 Task: Look for properties with 4+ baths.
Action: Mouse moved to (550, 54)
Screenshot: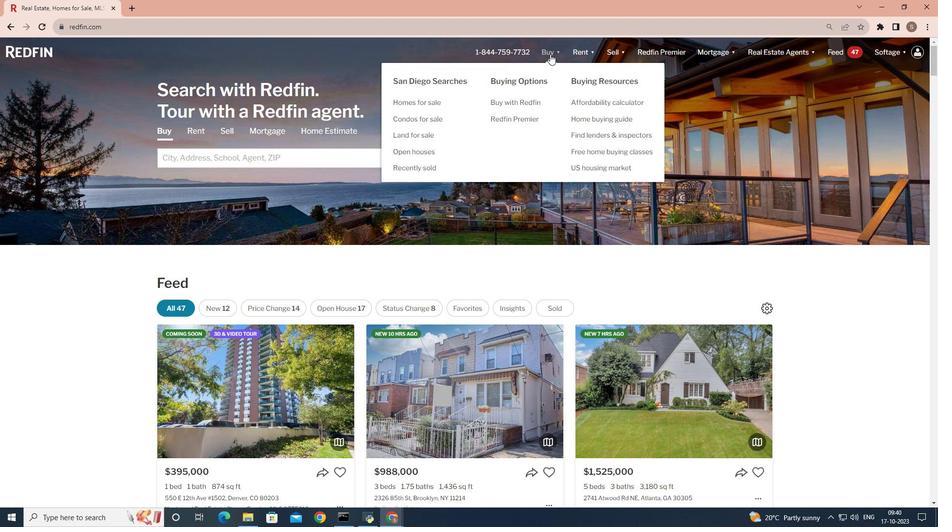 
Action: Mouse pressed left at (550, 54)
Screenshot: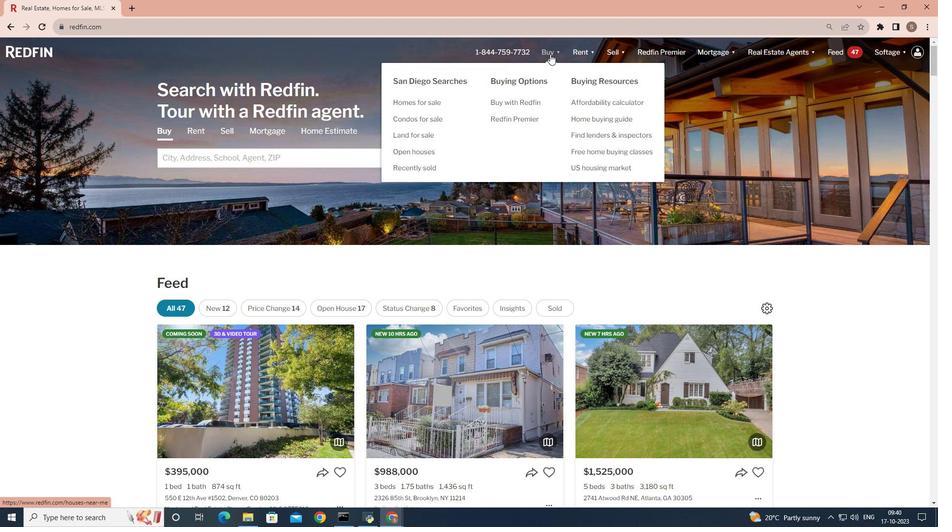 
Action: Mouse moved to (309, 196)
Screenshot: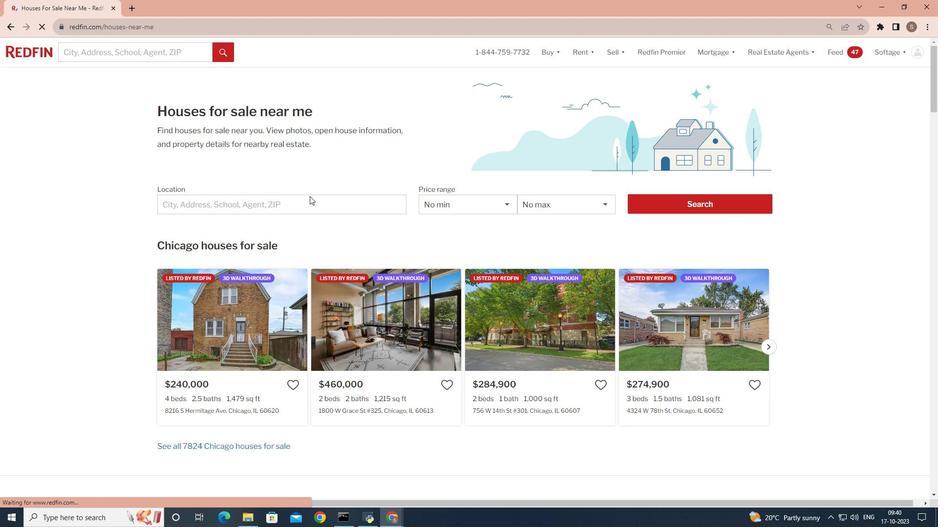 
Action: Mouse pressed left at (309, 196)
Screenshot: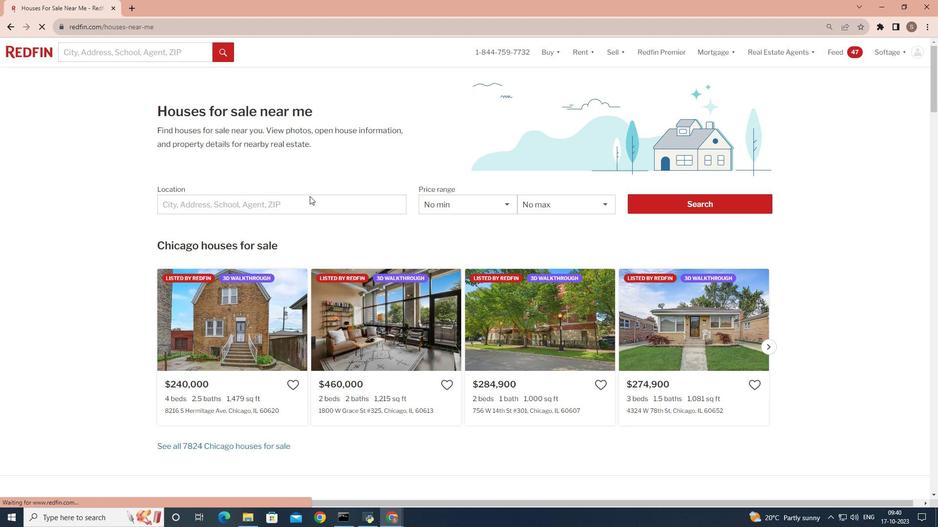 
Action: Mouse moved to (215, 203)
Screenshot: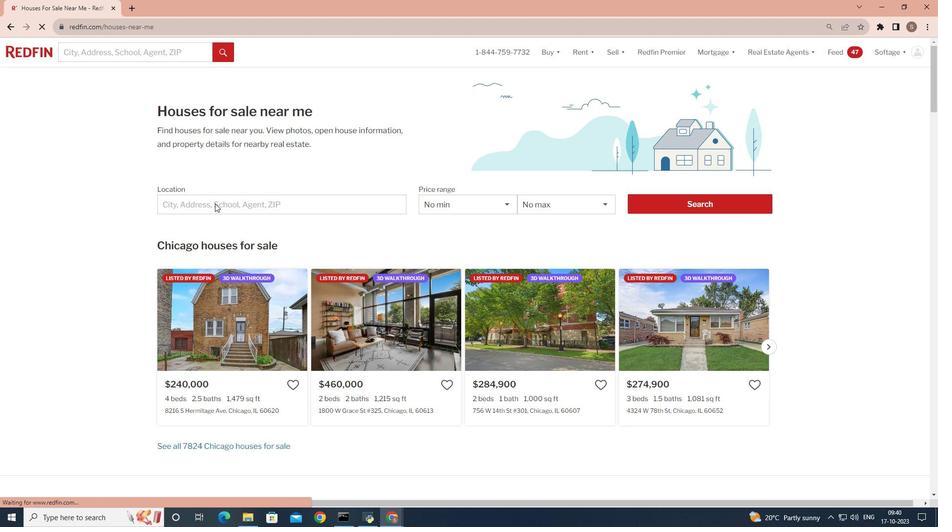 
Action: Mouse pressed left at (215, 203)
Screenshot: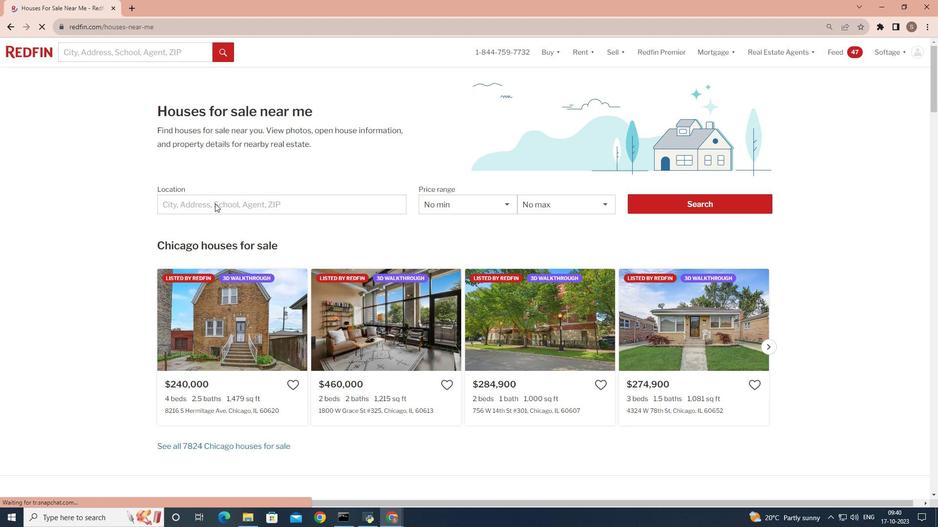 
Action: Mouse pressed left at (215, 203)
Screenshot: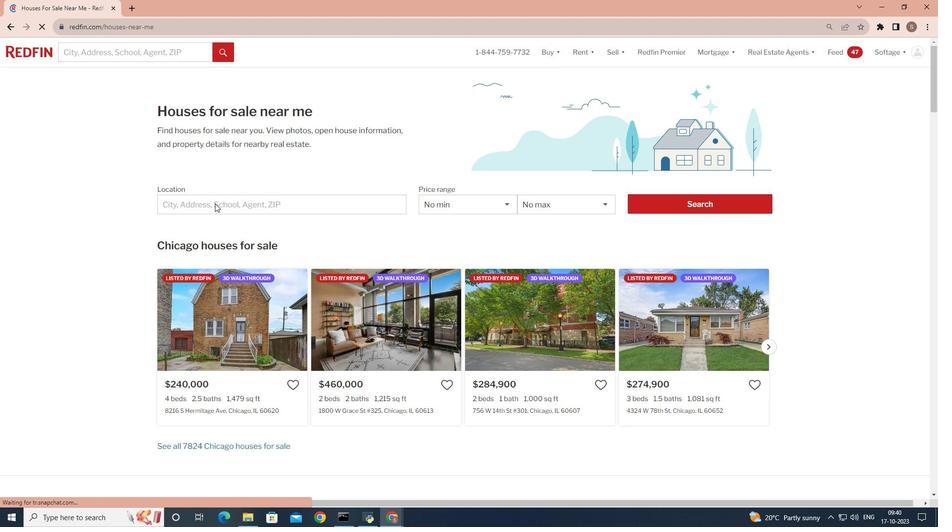 
Action: Mouse pressed left at (215, 203)
Screenshot: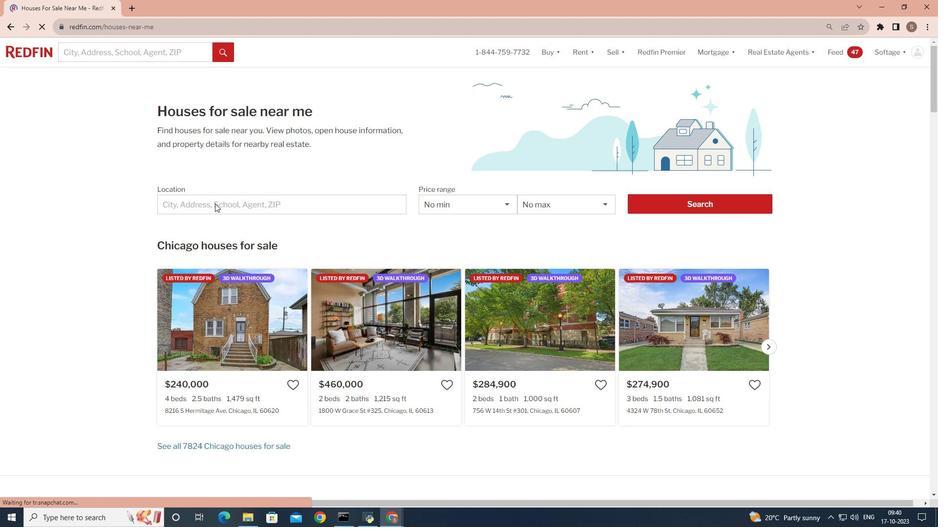 
Action: Key pressed <Key.shift>San<Key.space><Key.shift>Diego
Screenshot: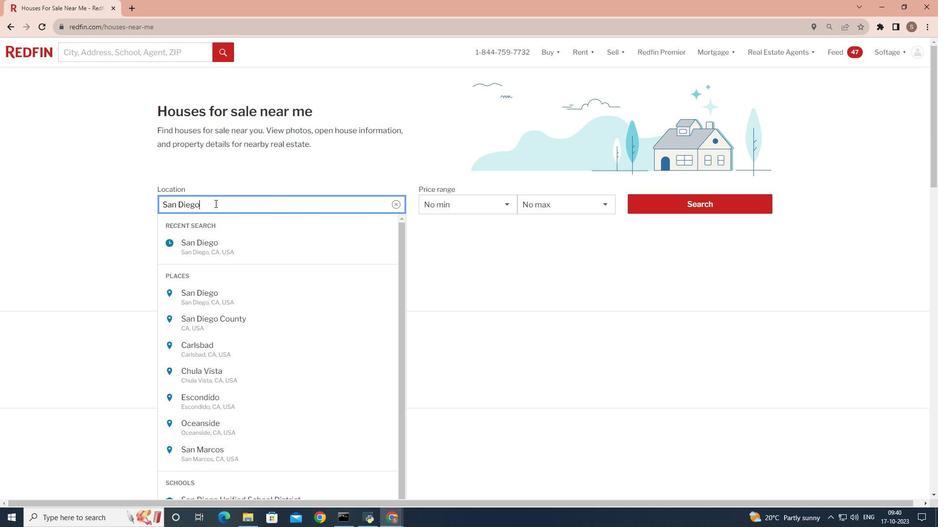 
Action: Mouse moved to (651, 195)
Screenshot: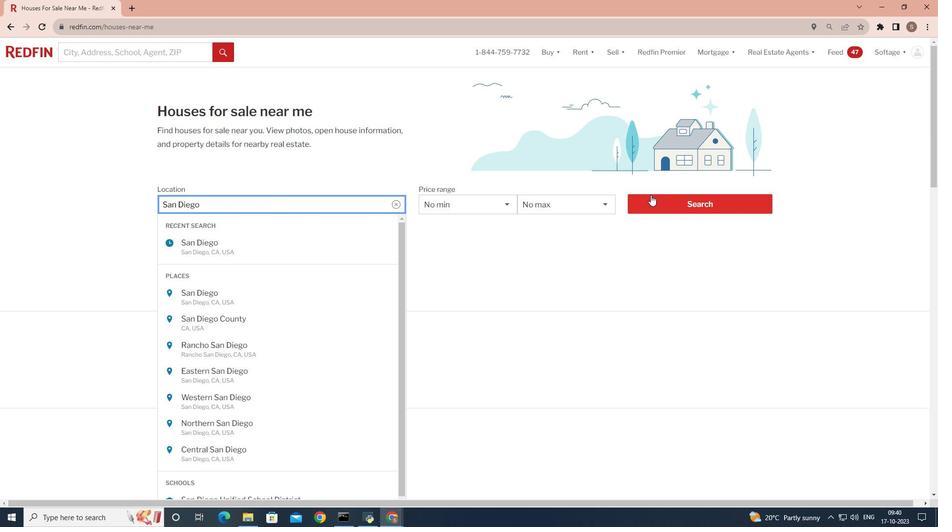 
Action: Mouse pressed left at (651, 195)
Screenshot: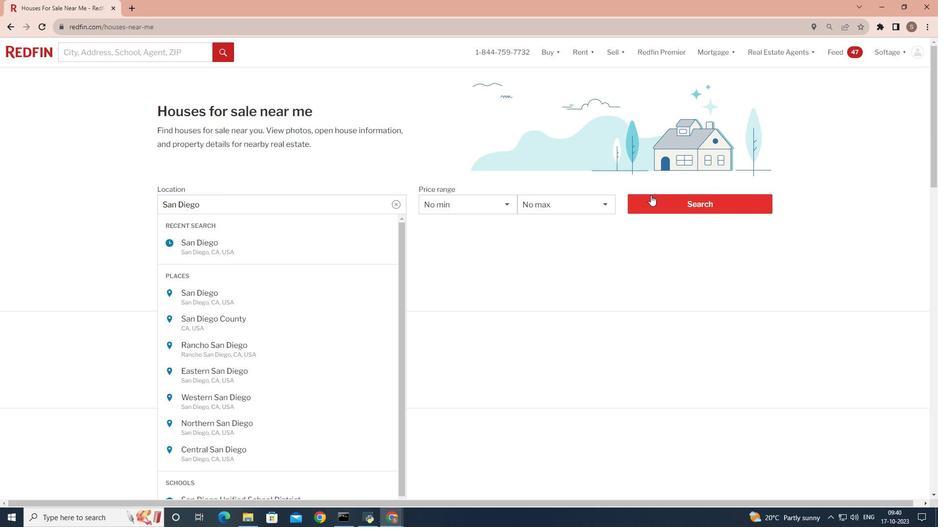 
Action: Mouse moved to (661, 190)
Screenshot: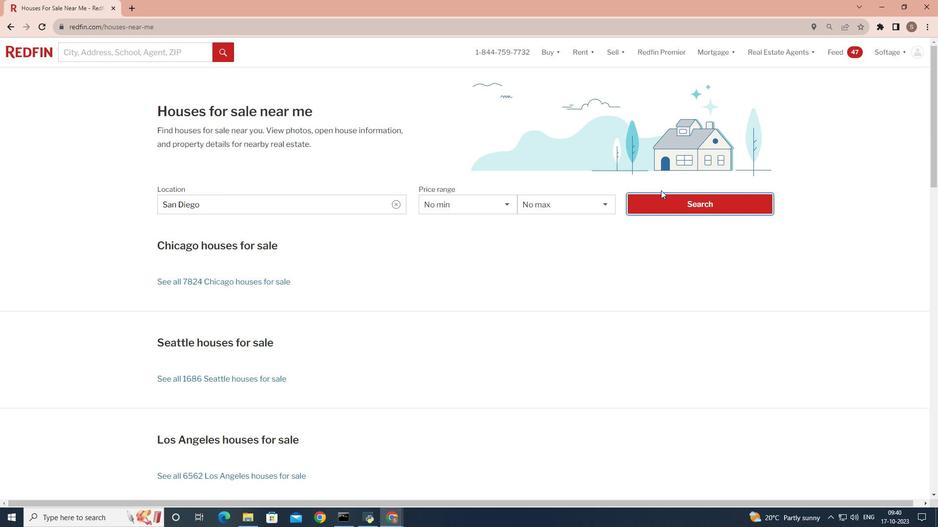 
Action: Mouse pressed left at (661, 190)
Screenshot: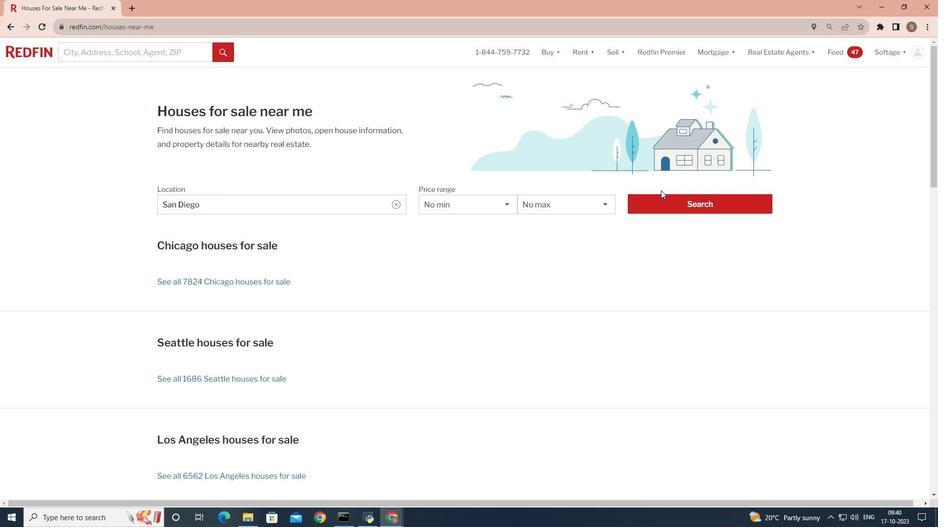 
Action: Mouse moved to (675, 207)
Screenshot: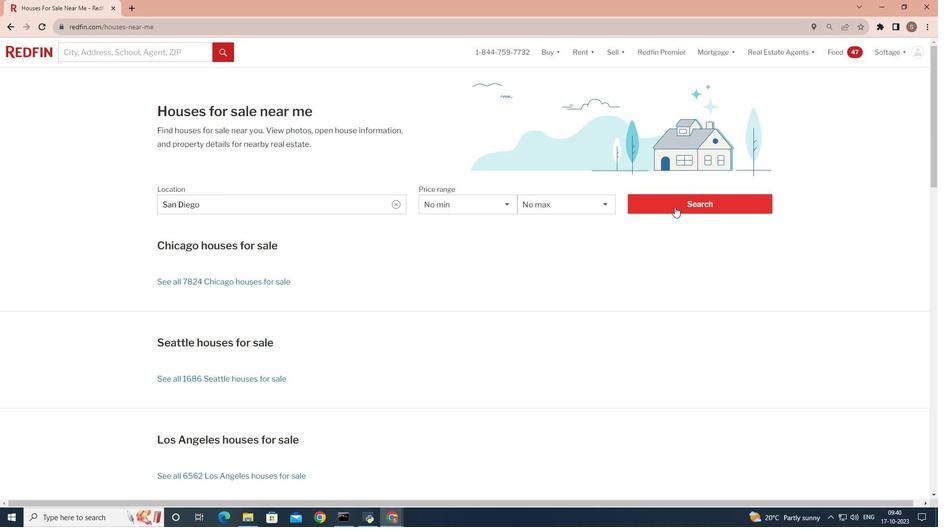 
Action: Mouse pressed left at (675, 207)
Screenshot: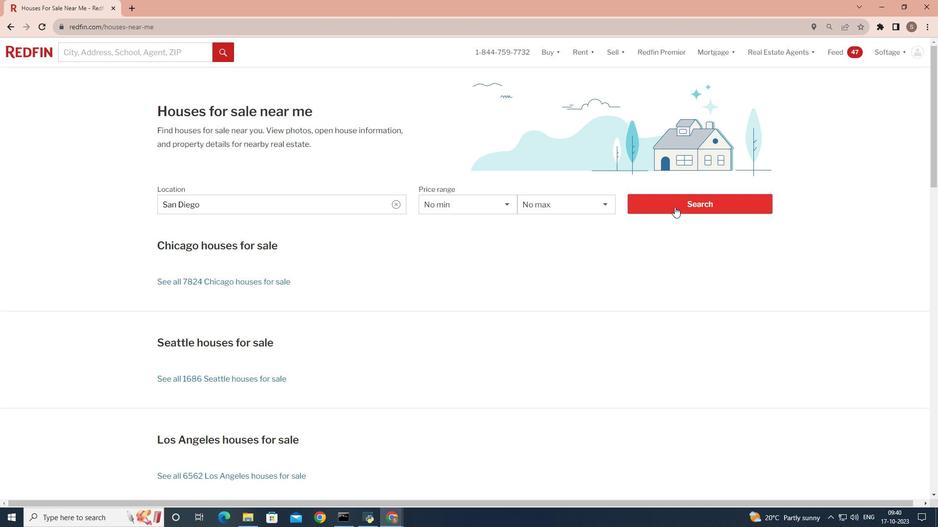 
Action: Mouse pressed left at (675, 207)
Screenshot: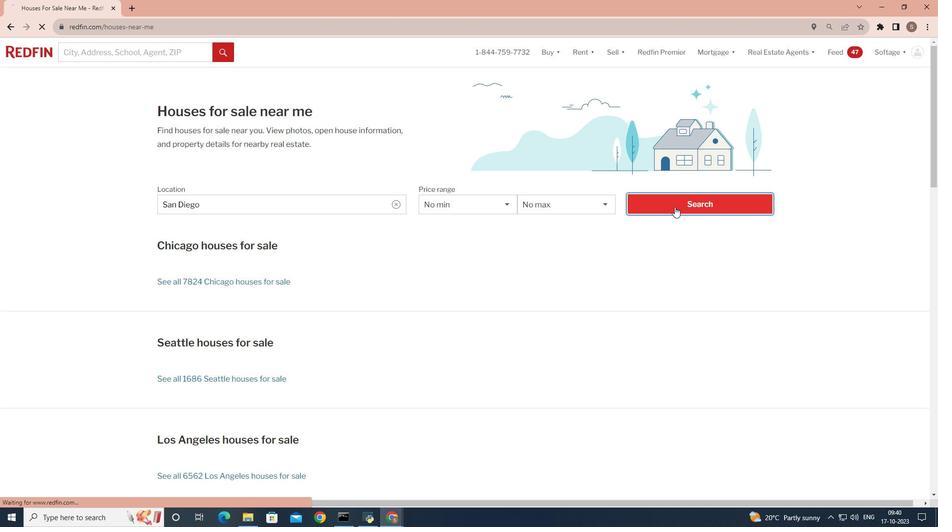 
Action: Mouse moved to (839, 115)
Screenshot: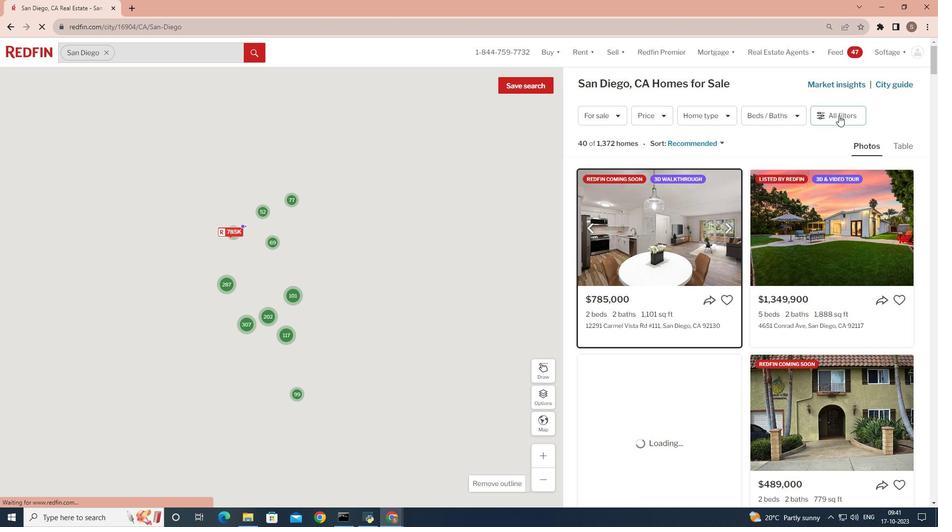 
Action: Mouse pressed left at (839, 115)
Screenshot: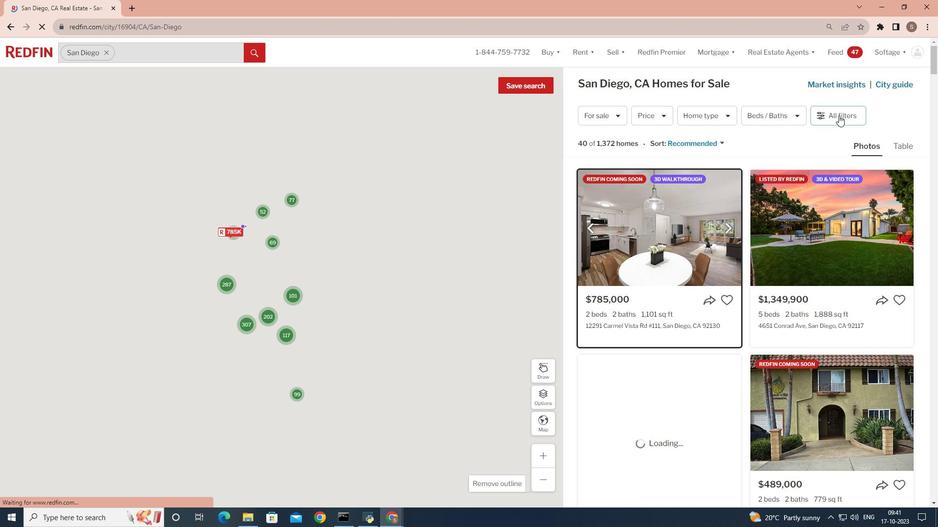 
Action: Mouse pressed left at (839, 115)
Screenshot: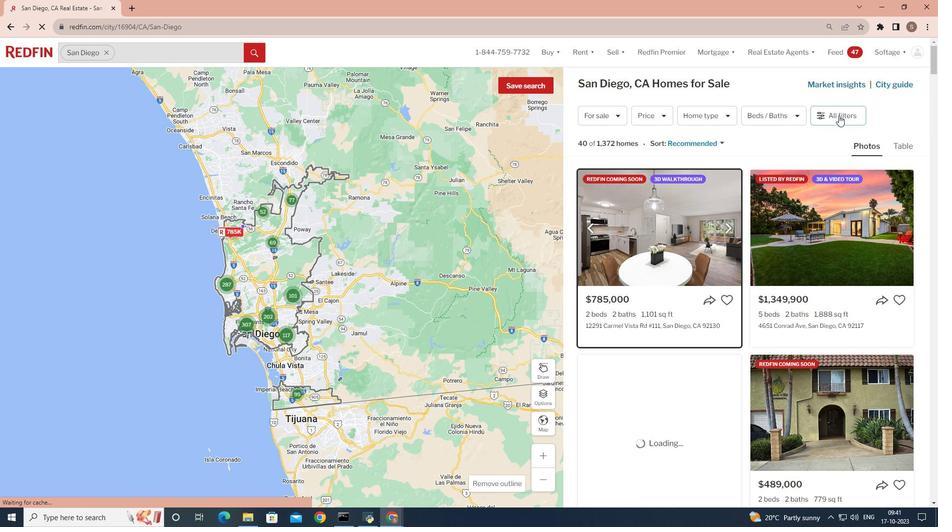 
Action: Mouse pressed left at (839, 115)
Screenshot: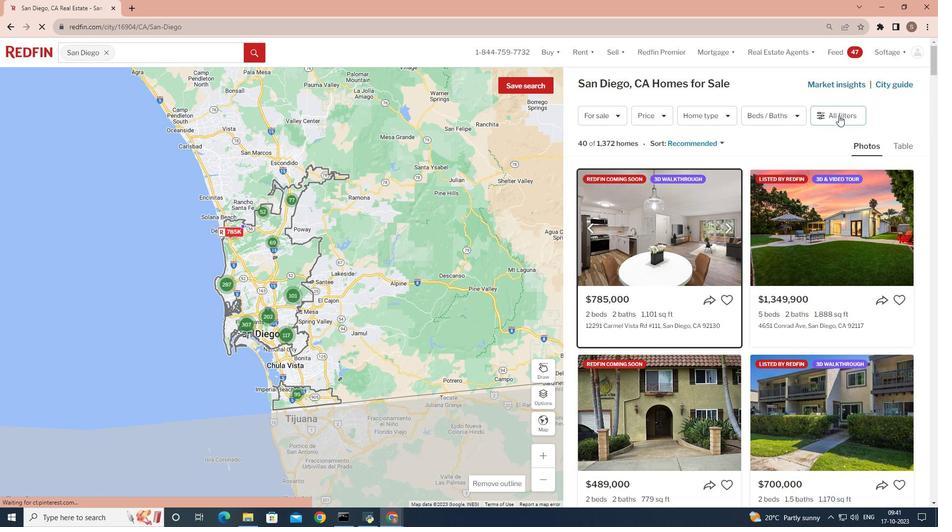 
Action: Mouse moved to (898, 340)
Screenshot: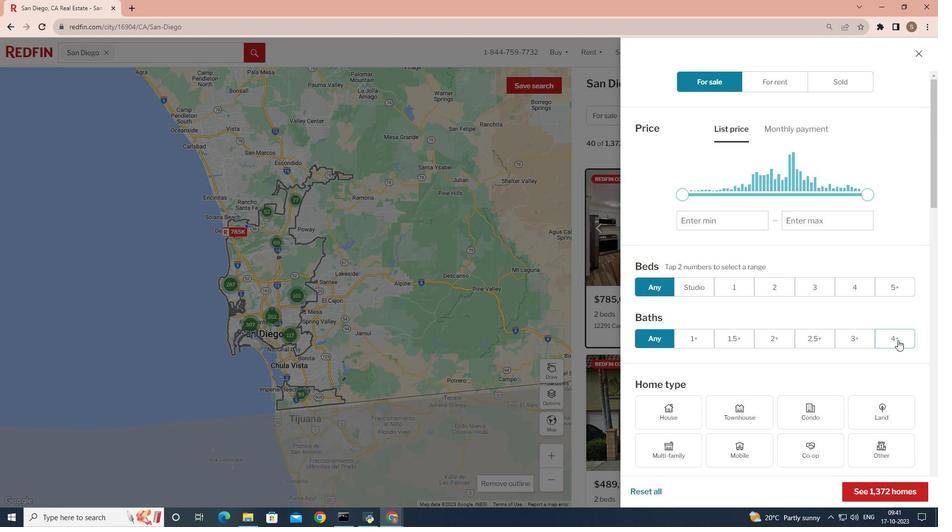 
Action: Mouse pressed left at (898, 340)
Screenshot: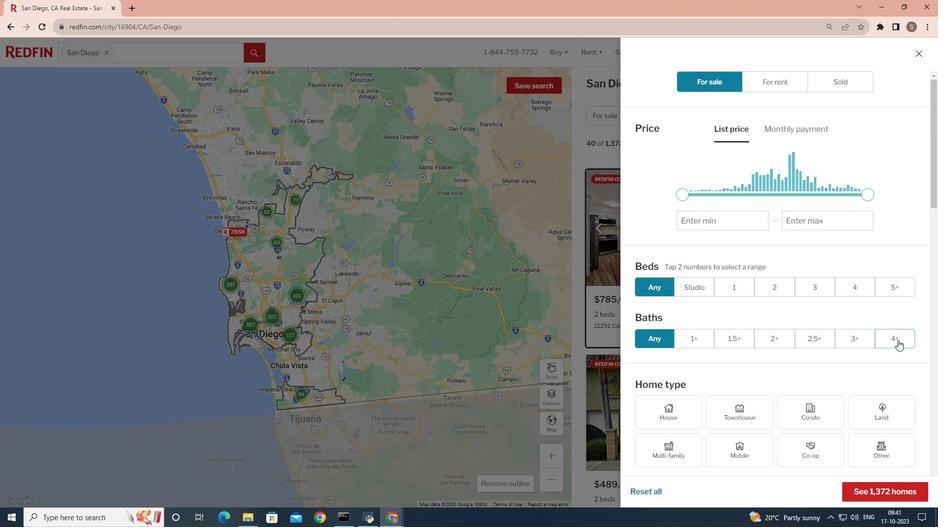 
Action: Mouse moved to (910, 493)
Screenshot: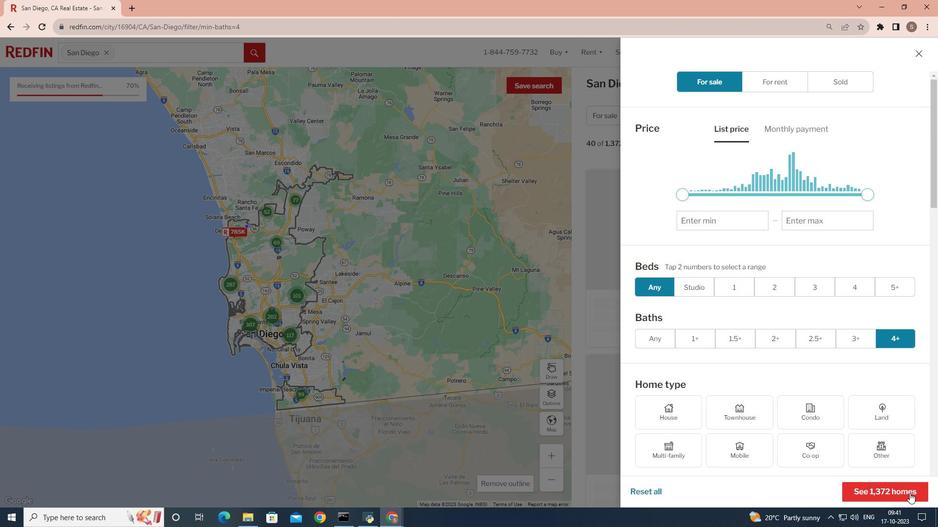 
Action: Mouse pressed left at (910, 493)
Screenshot: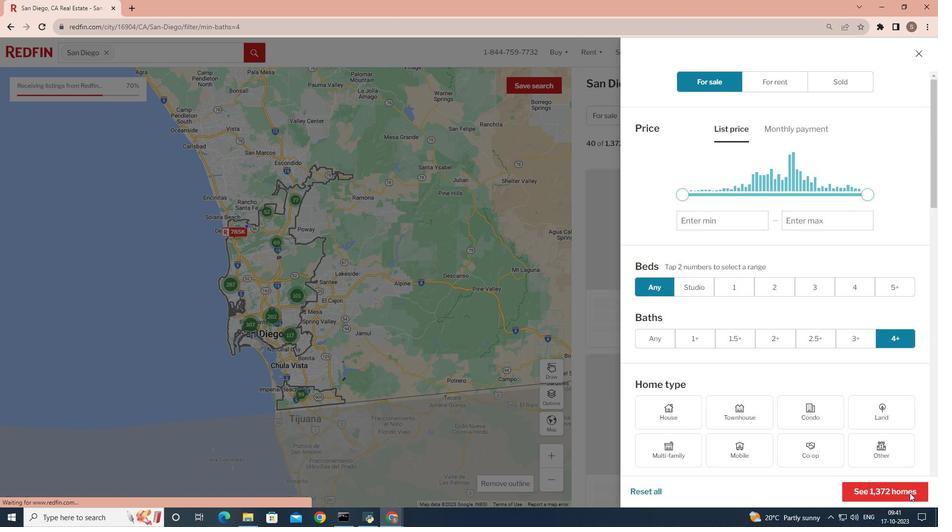 
